 Task: Open the Management card, apply the Red label.
Action: Mouse moved to (473, 323)
Screenshot: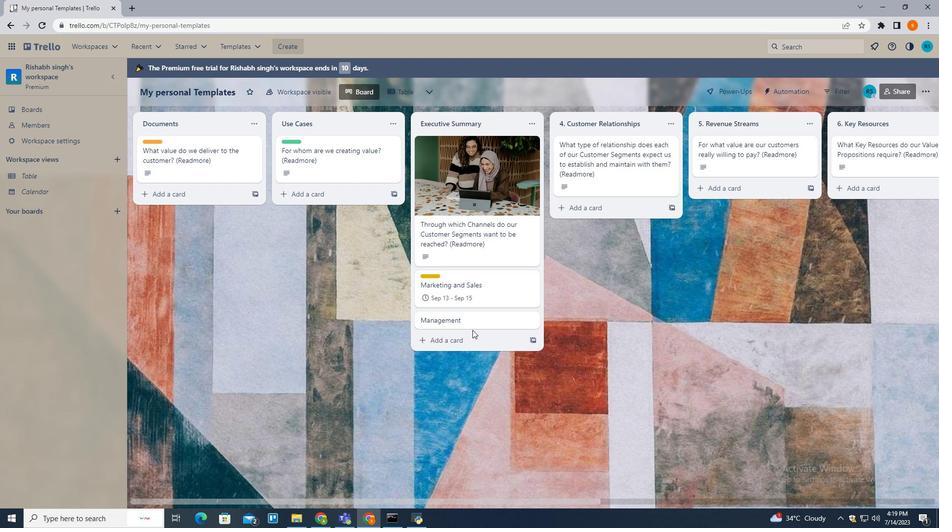 
Action: Mouse pressed left at (473, 323)
Screenshot: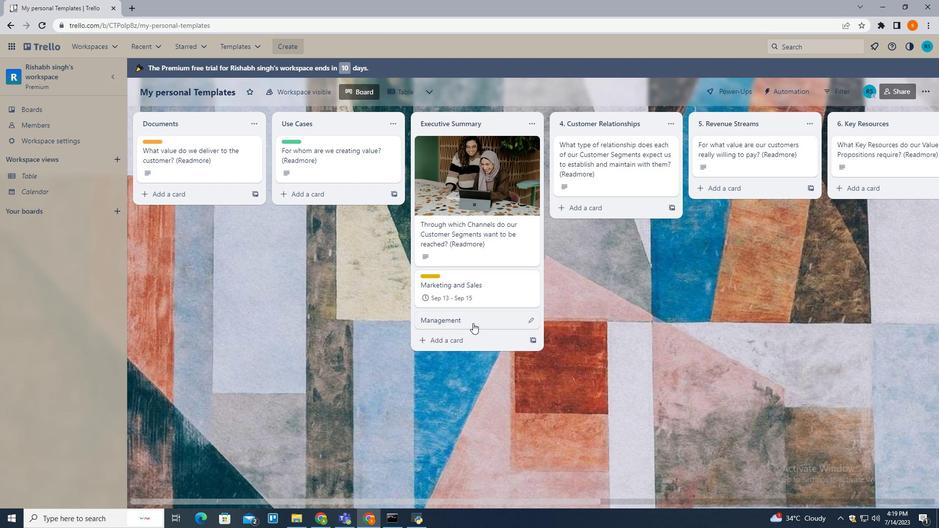 
Action: Mouse moved to (592, 143)
Screenshot: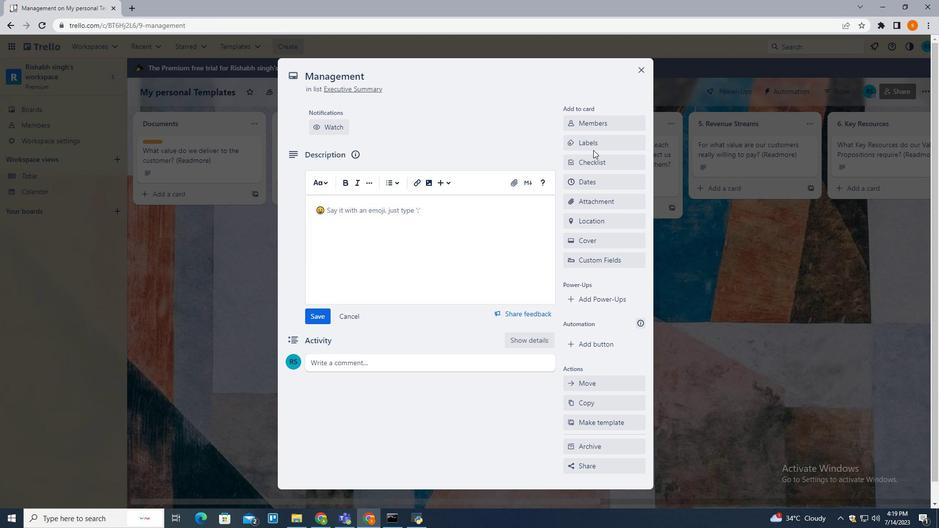 
Action: Mouse pressed left at (592, 143)
Screenshot: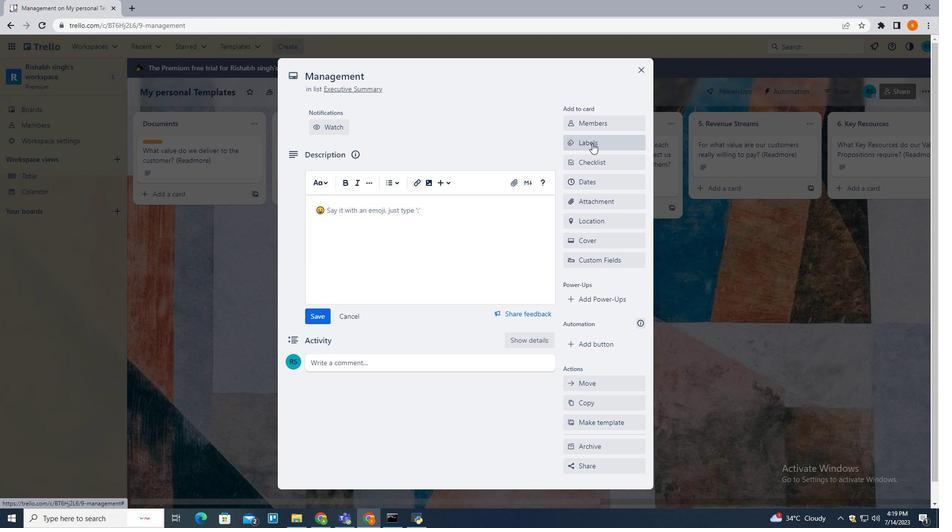 
Action: Mouse moved to (595, 279)
Screenshot: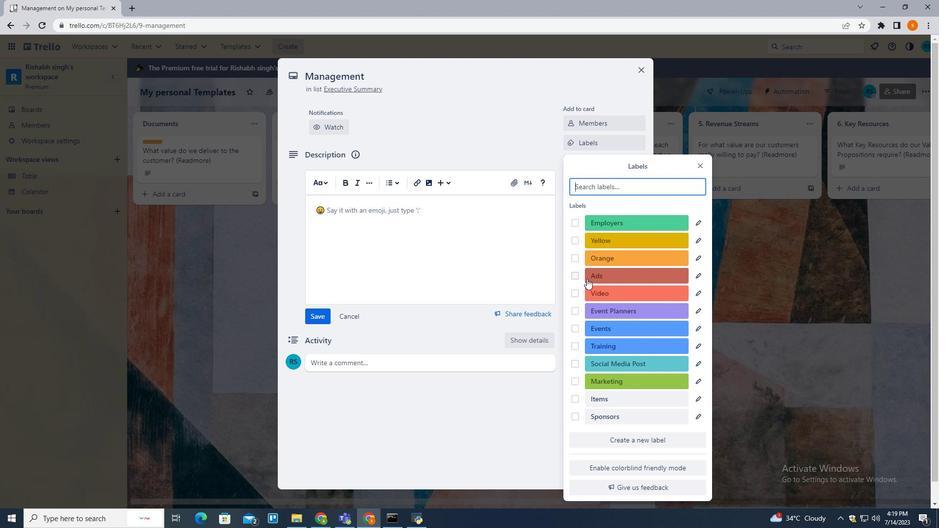 
Action: Mouse pressed left at (595, 279)
Screenshot: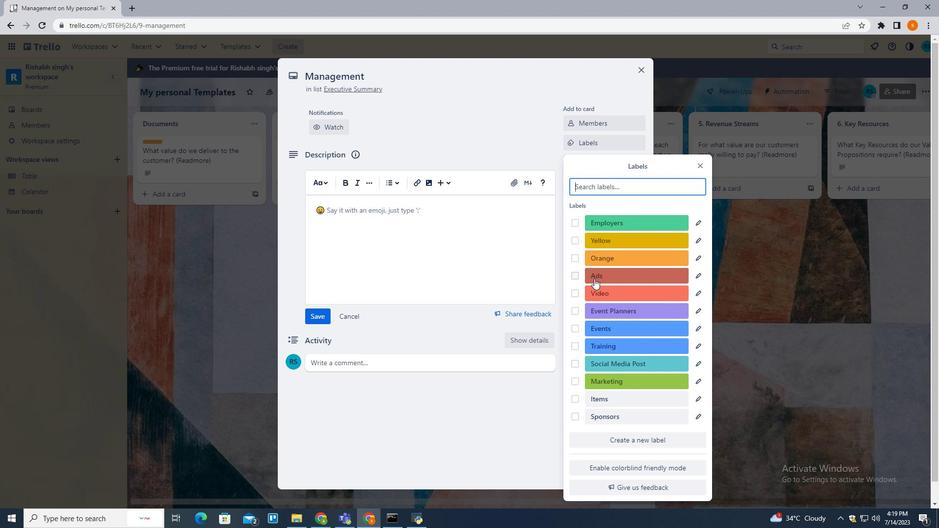 
Action: Mouse moved to (765, 300)
Screenshot: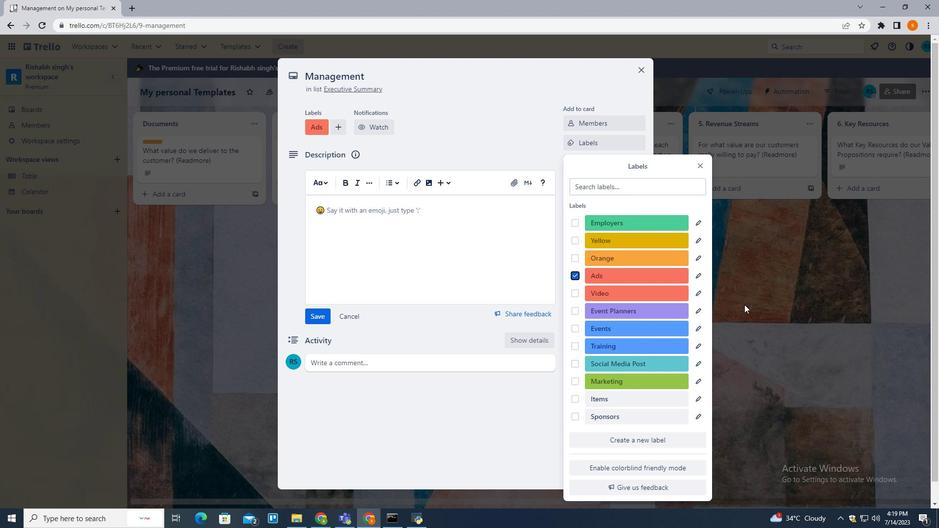 
Action: Mouse pressed left at (765, 300)
Screenshot: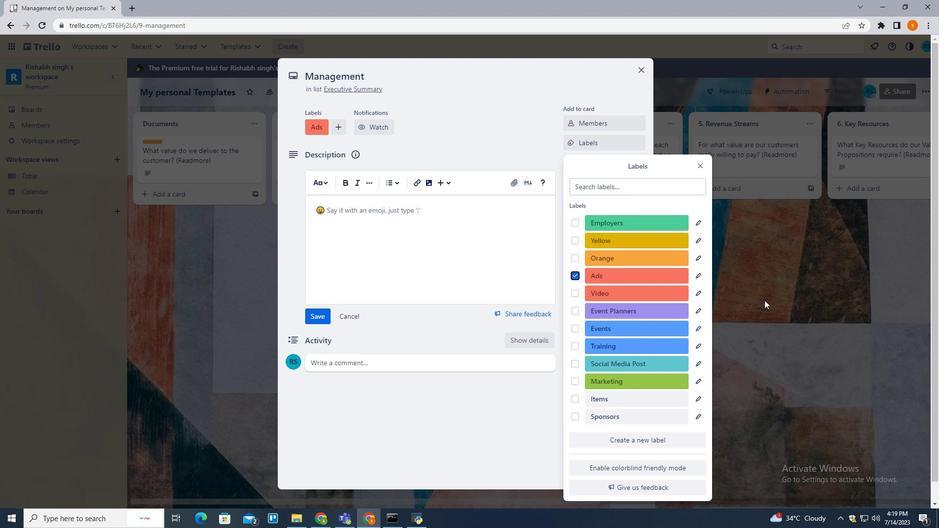 
Action: Mouse moved to (698, 304)
Screenshot: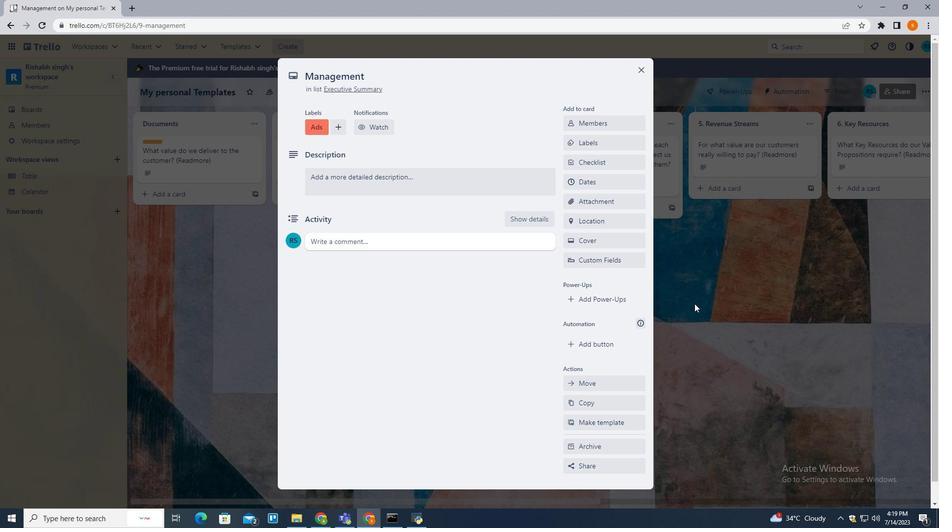 
Action: Mouse pressed left at (698, 304)
Screenshot: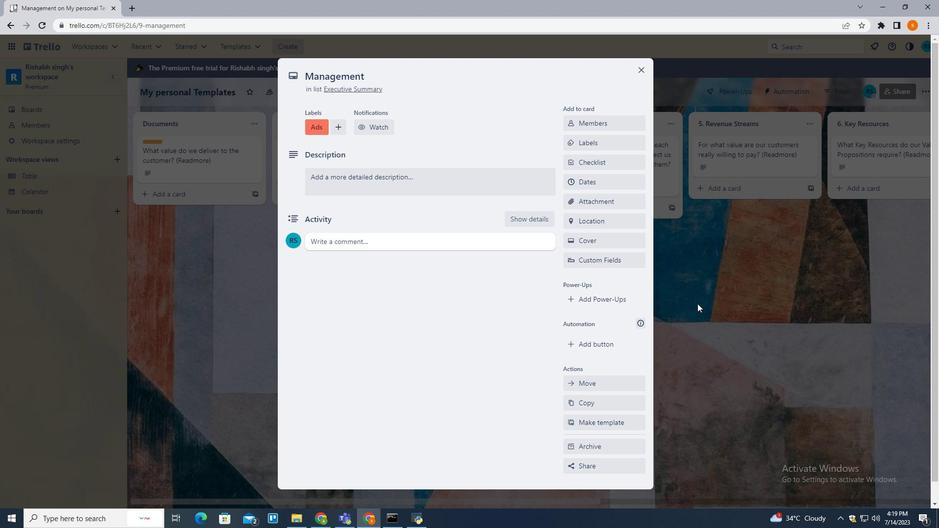 
